 Task: Select the current location as Glen Canyon National Recreation Area, Utah, United States . Now zoom + , and verify the location . Show zoom slider
Action: Mouse moved to (139, 64)
Screenshot: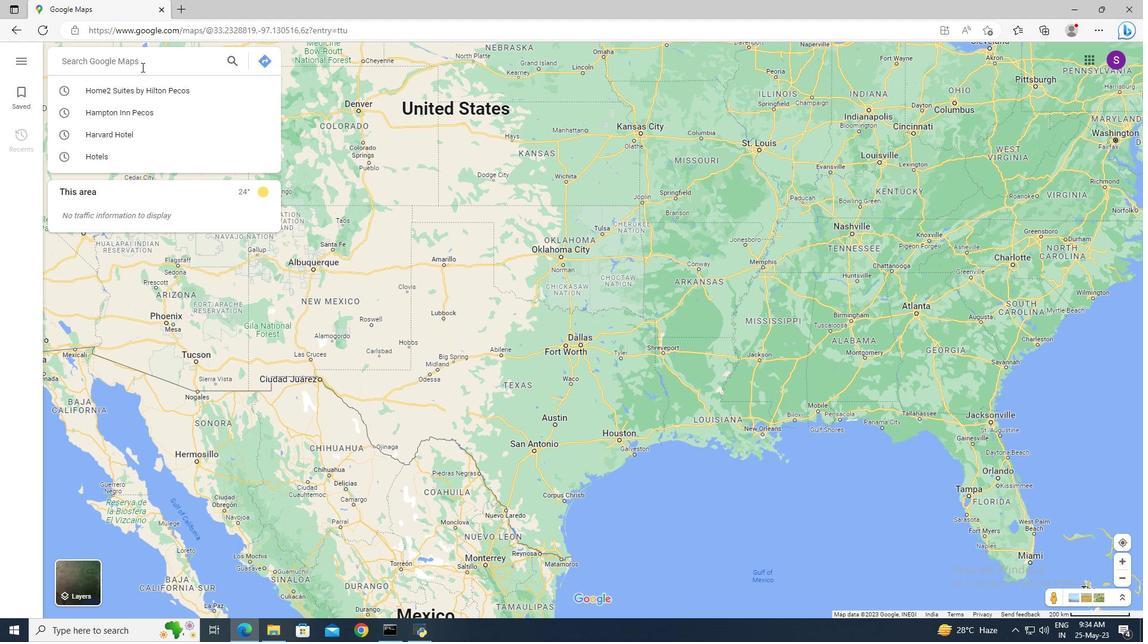 
Action: Mouse pressed left at (139, 64)
Screenshot: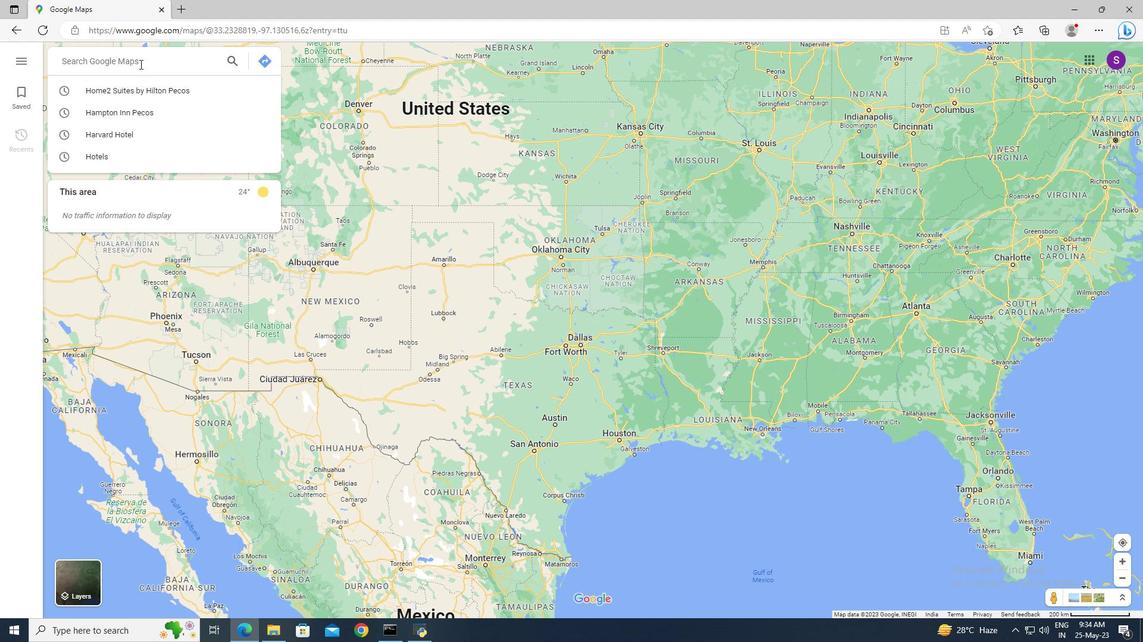 
Action: Key pressed <Key.shift>Glen<Key.space><Key.shift>Canyon<Key.space><Key.shift>National<Key.space><Key.shift>Recre
Screenshot: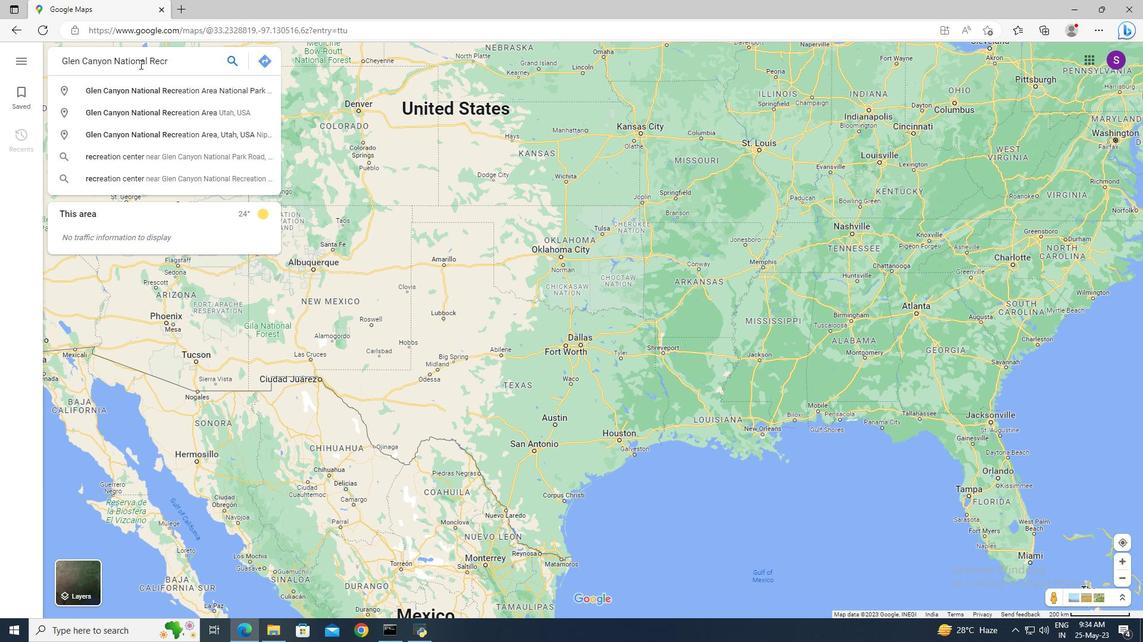 
Action: Mouse moved to (144, 110)
Screenshot: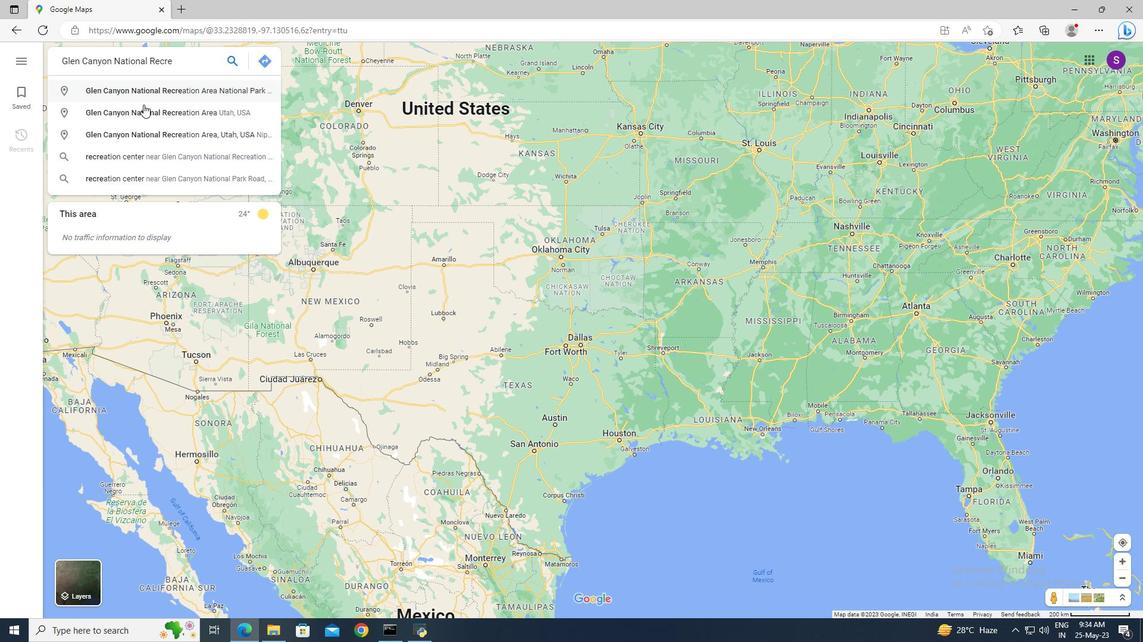 
Action: Mouse pressed left at (144, 110)
Screenshot: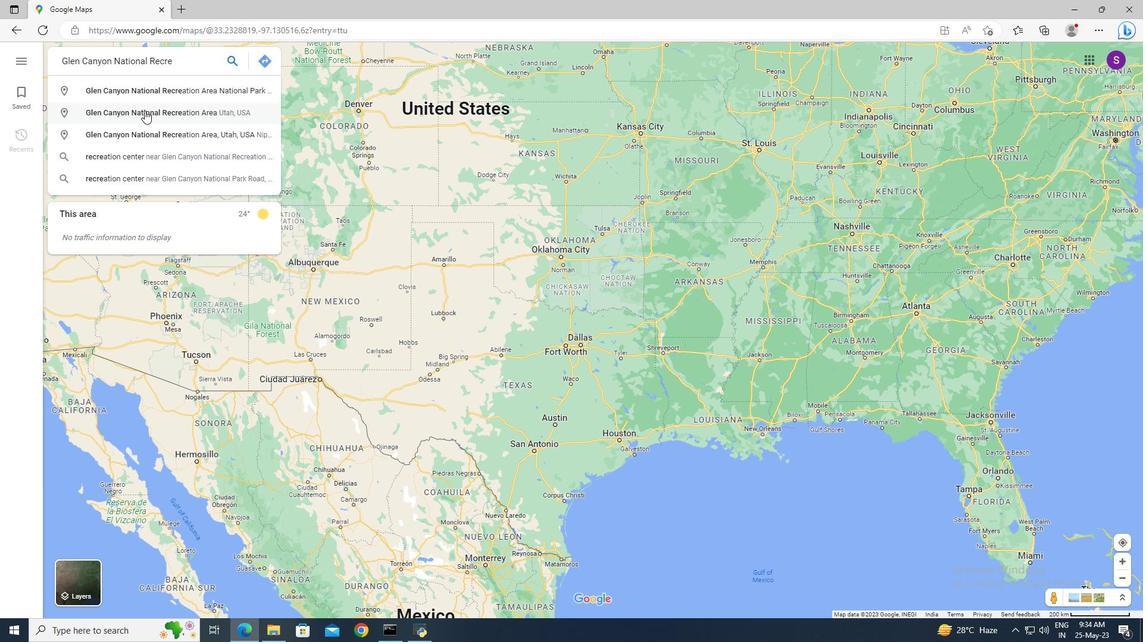 
Action: Mouse moved to (1125, 561)
Screenshot: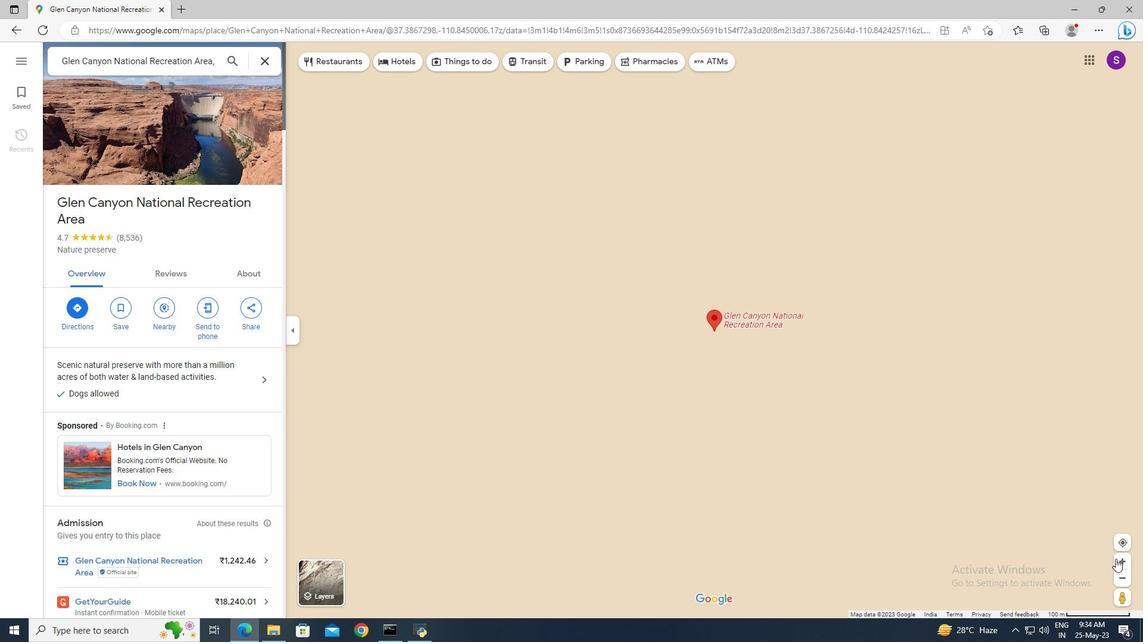
Action: Mouse pressed left at (1125, 561)
Screenshot: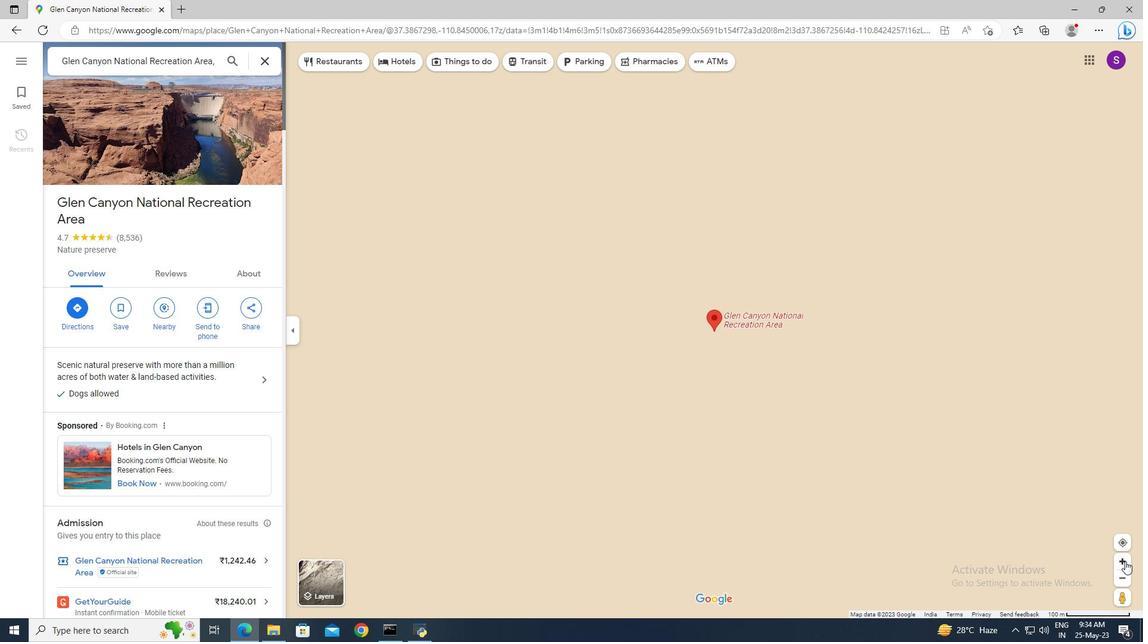 
Action: Mouse moved to (1118, 562)
Screenshot: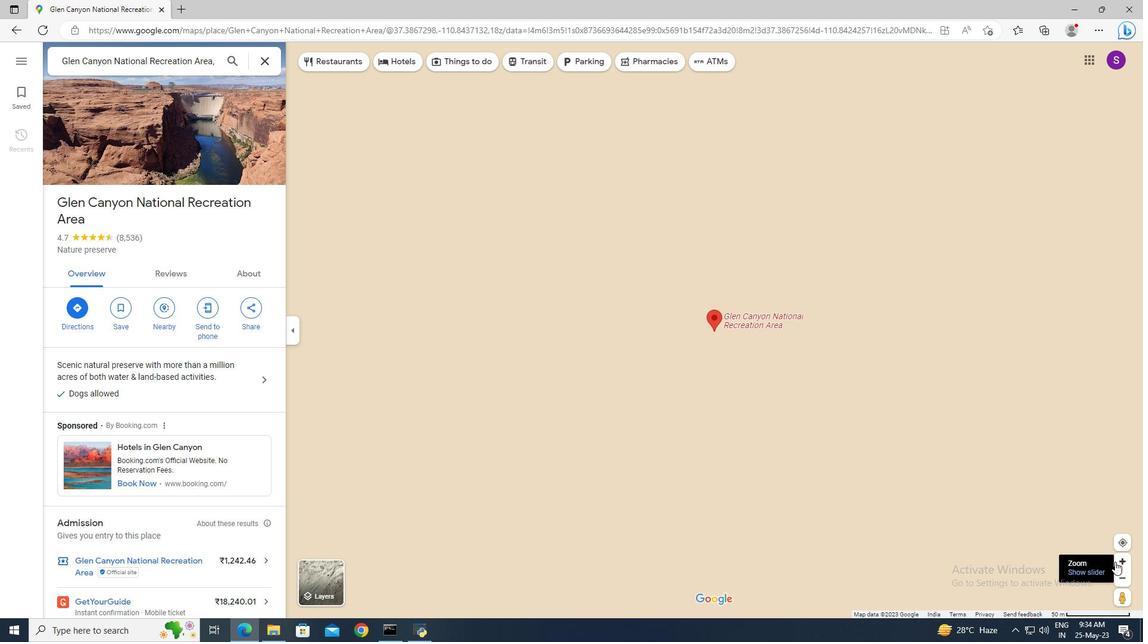 
Action: Mouse pressed left at (1118, 562)
Screenshot: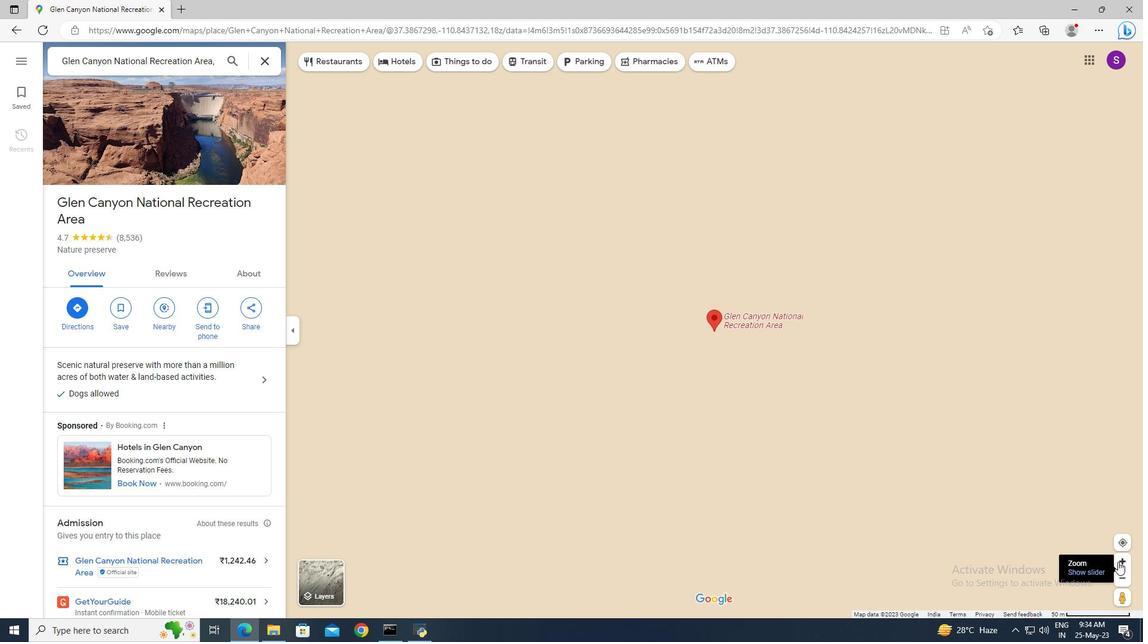 
Action: Mouse moved to (1097, 573)
Screenshot: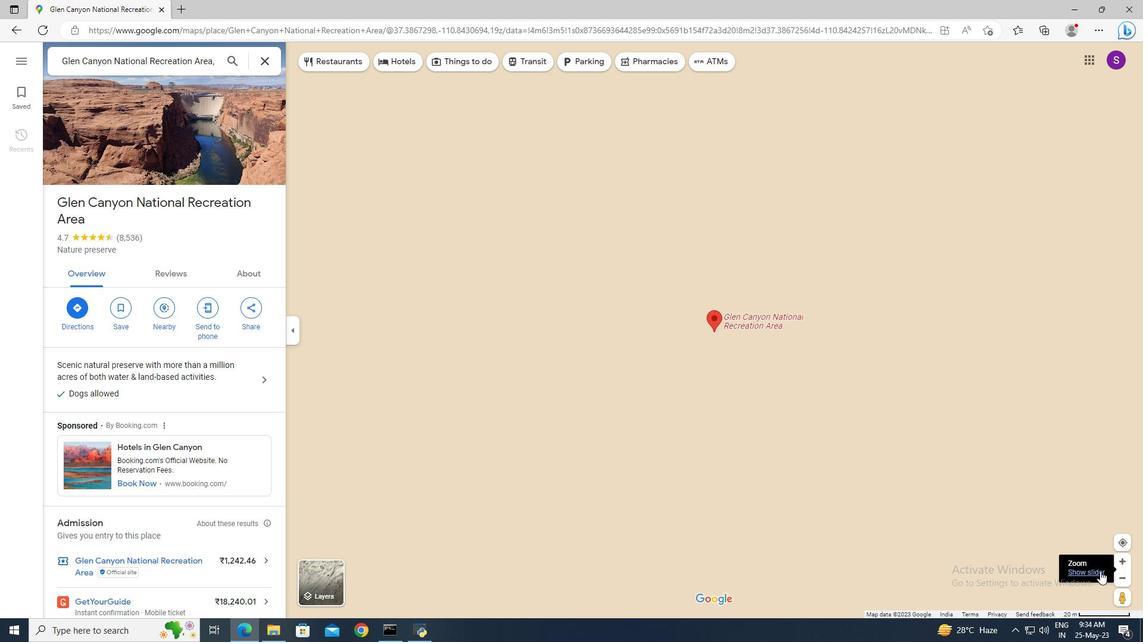 
Action: Mouse pressed left at (1097, 573)
Screenshot: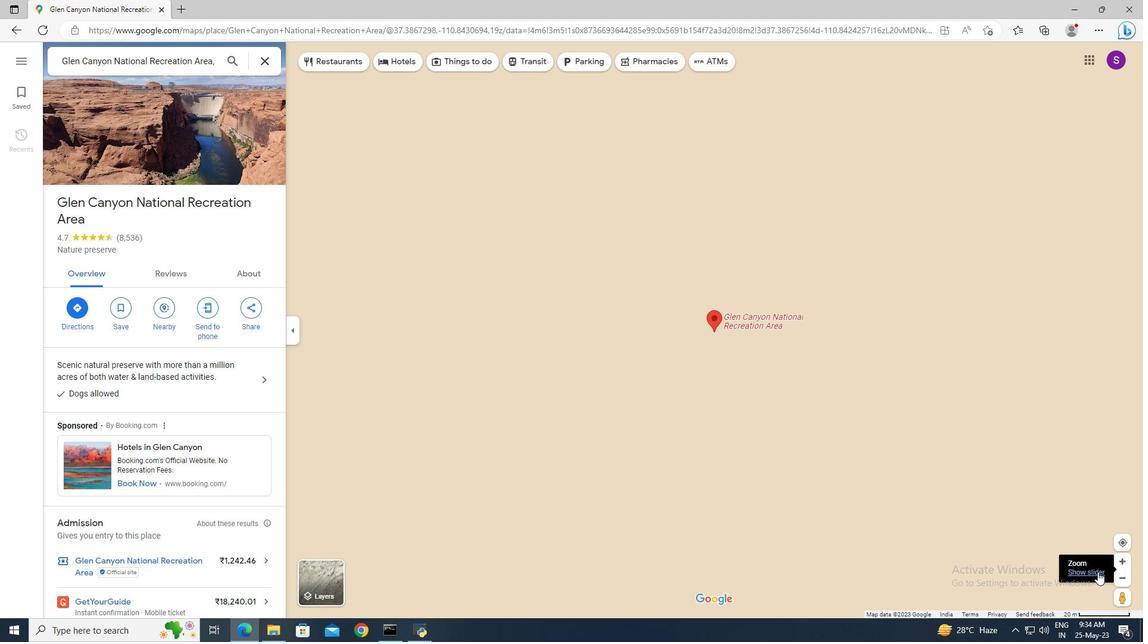 
Action: Mouse moved to (1126, 492)
Screenshot: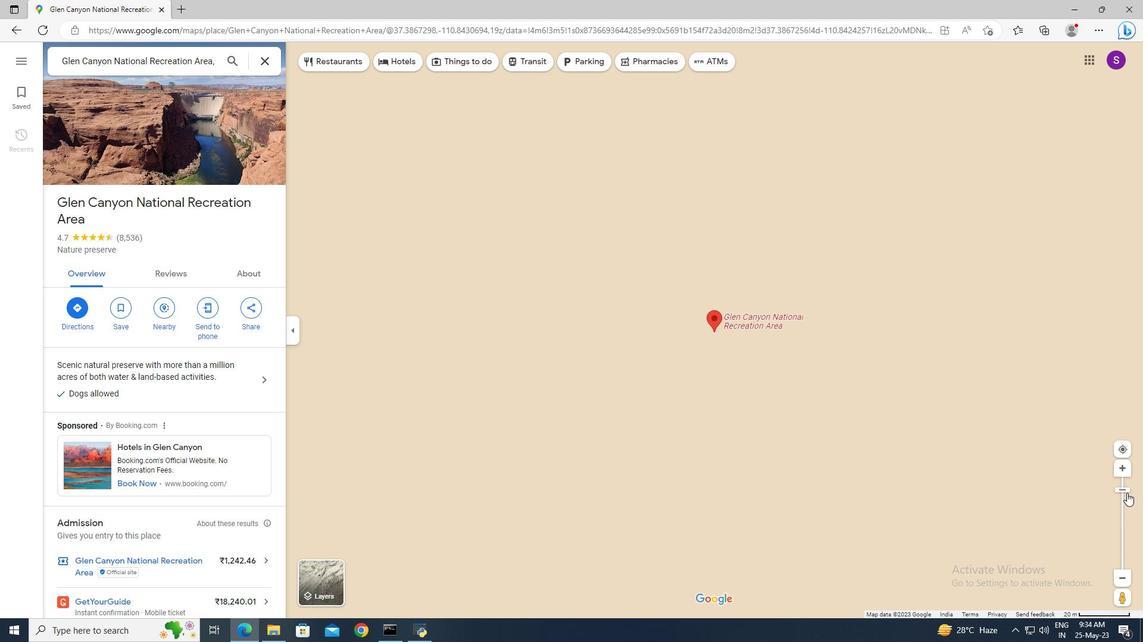 
Action: Mouse pressed left at (1126, 492)
Screenshot: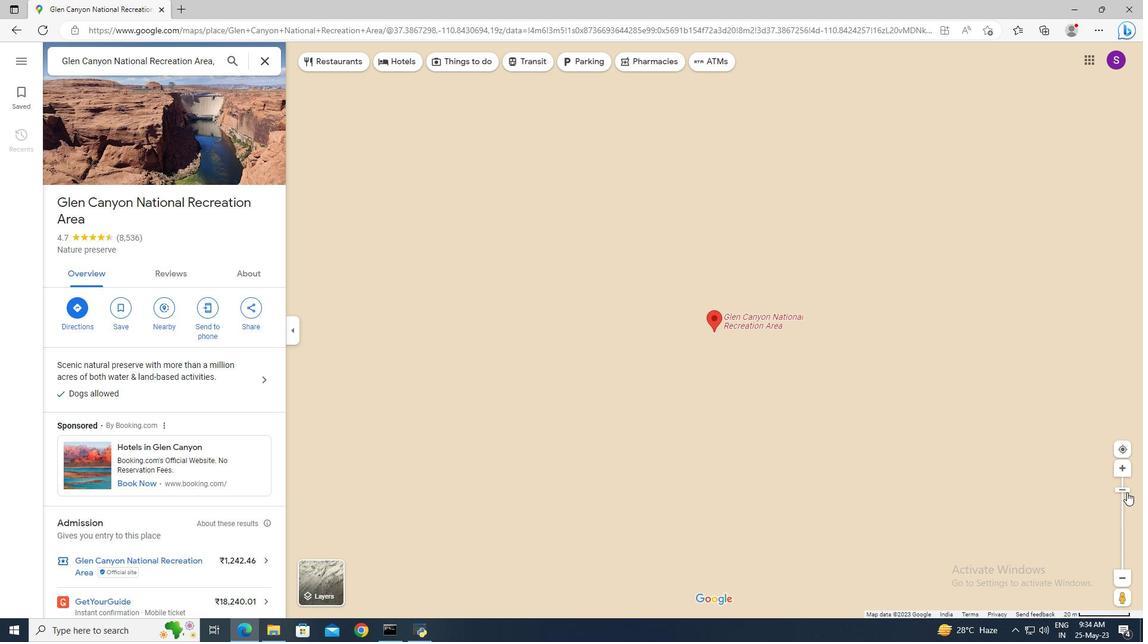 
Action: Mouse moved to (792, 351)
Screenshot: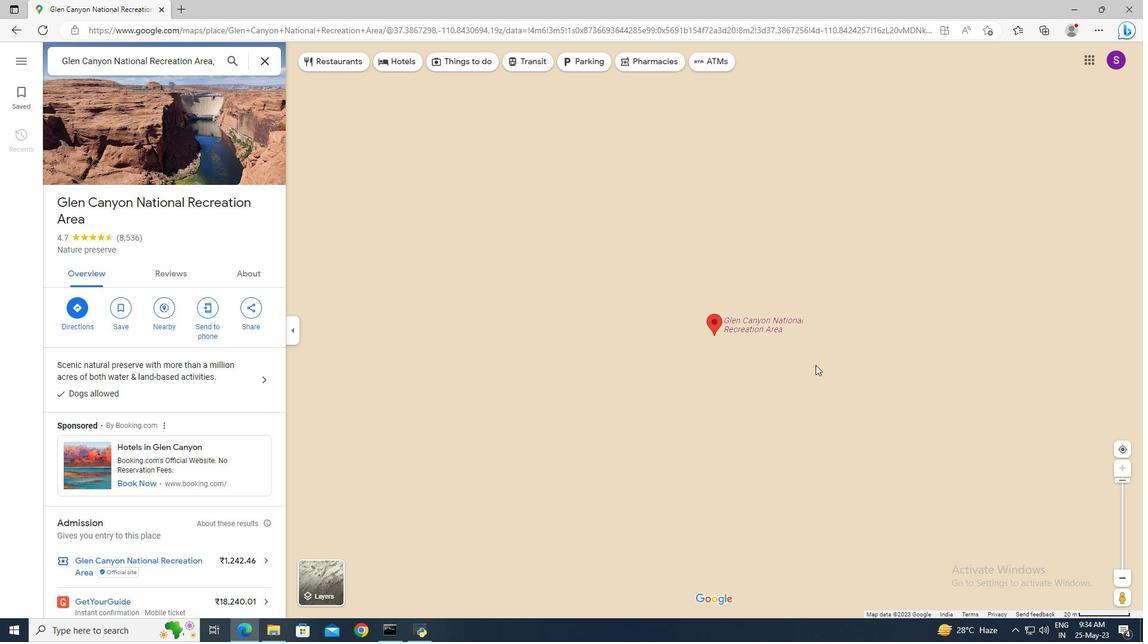 
Action: Mouse scrolled (792, 351) with delta (0, 0)
Screenshot: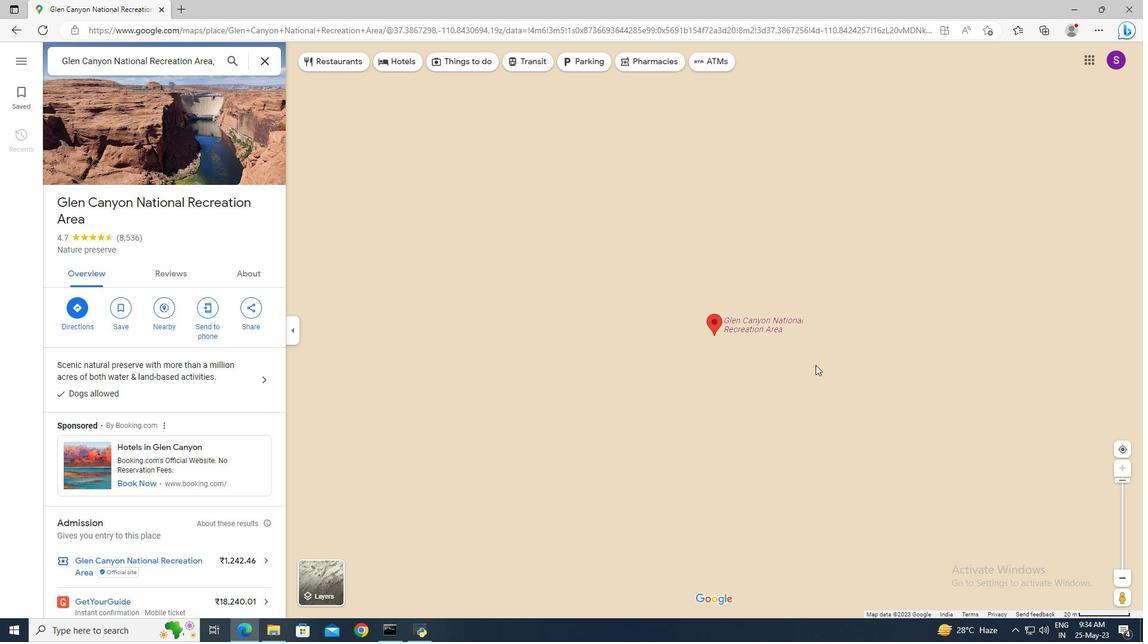
Action: Mouse scrolled (792, 351) with delta (0, 0)
Screenshot: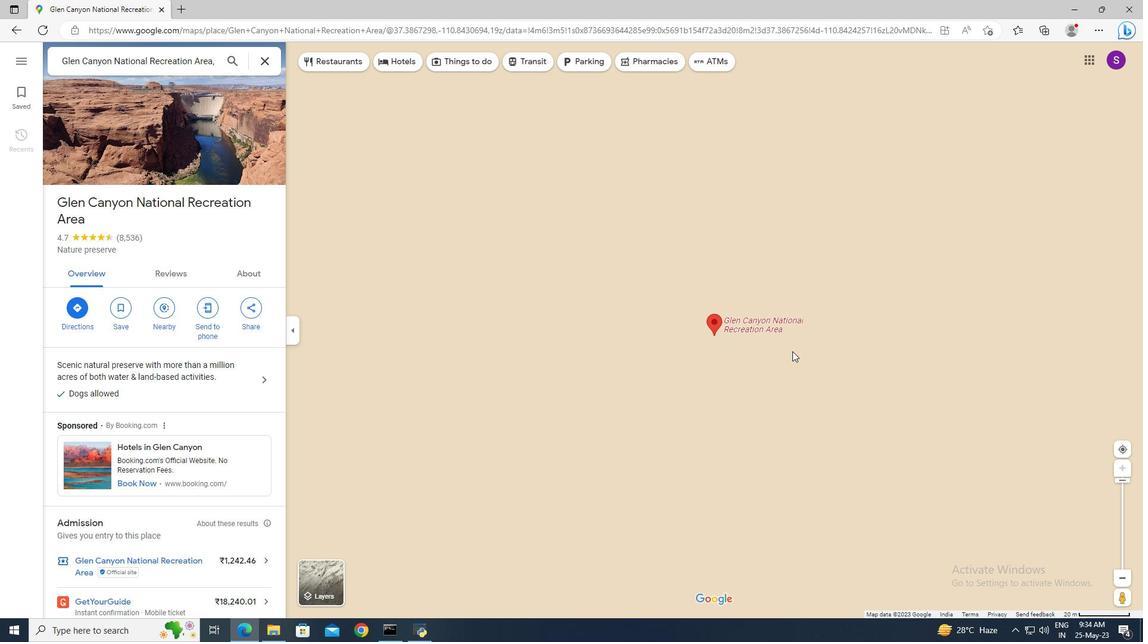 
Action: Mouse scrolled (792, 351) with delta (0, 0)
Screenshot: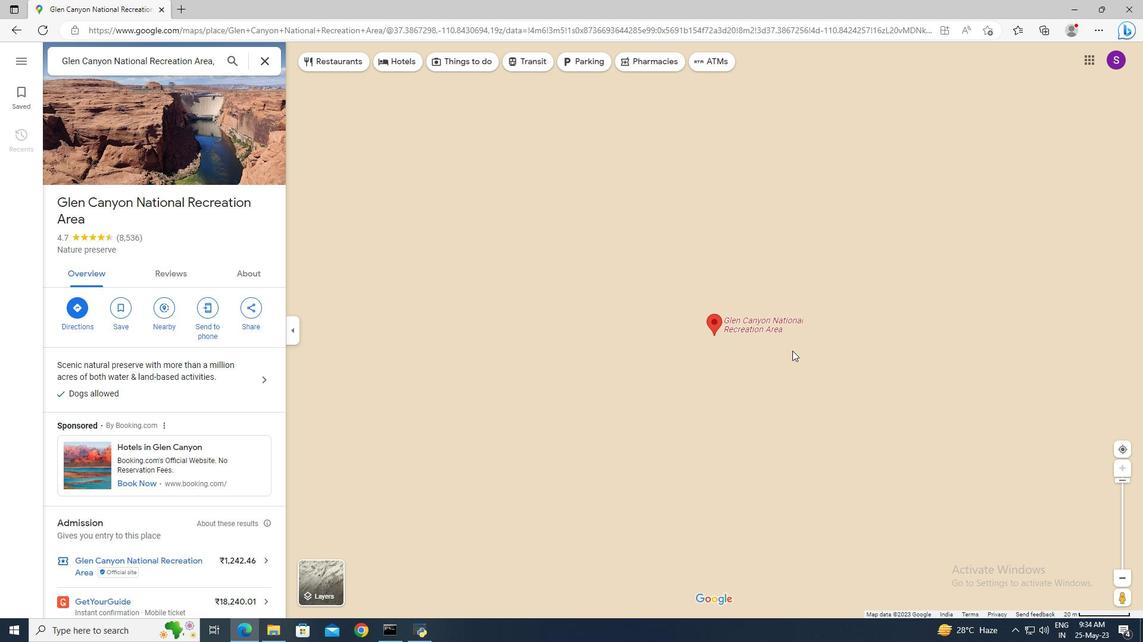 
Action: Mouse moved to (515, 284)
Screenshot: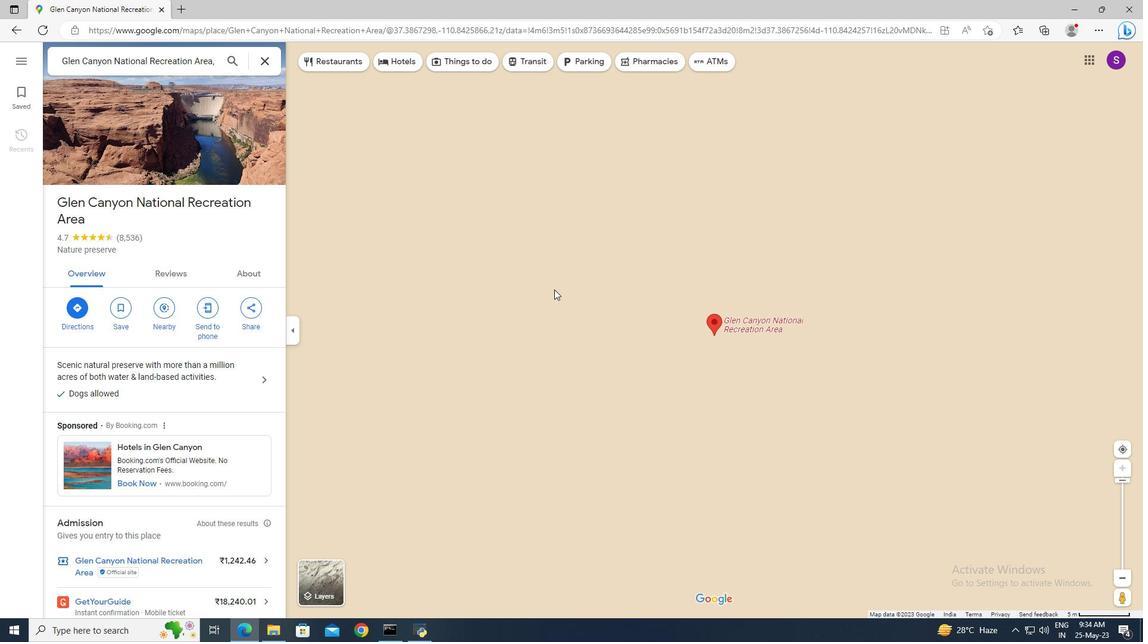 
